 Task: Change scribble  line  to dotted.
Action: Mouse moved to (390, 343)
Screenshot: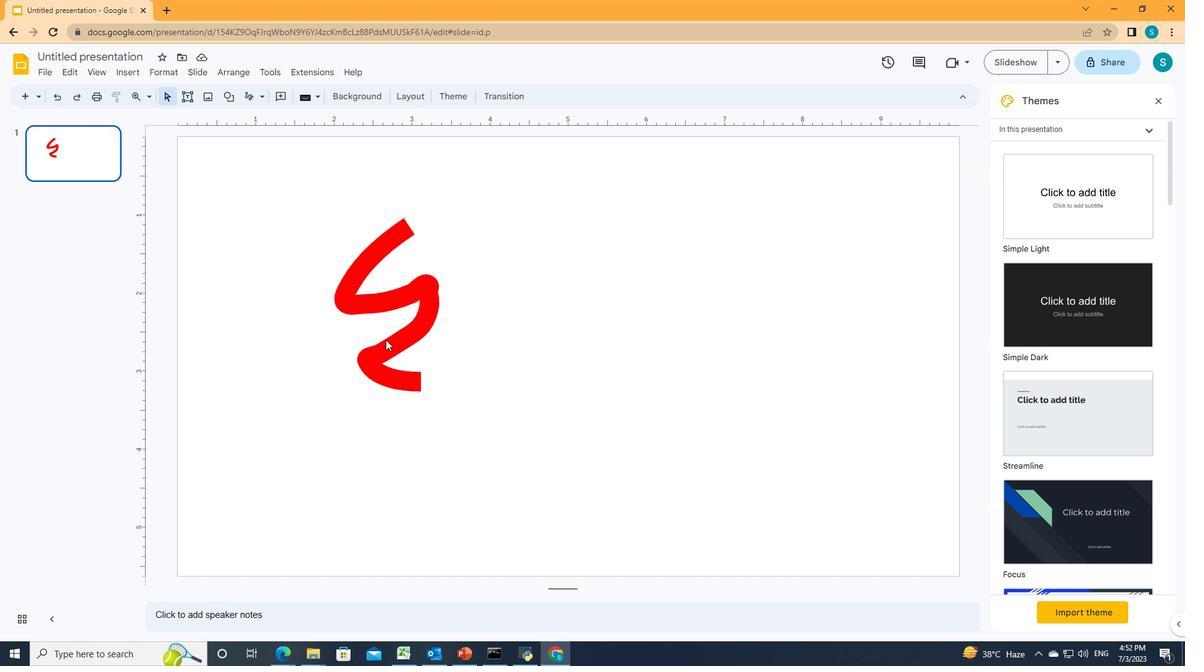 
Action: Mouse pressed left at (390, 343)
Screenshot: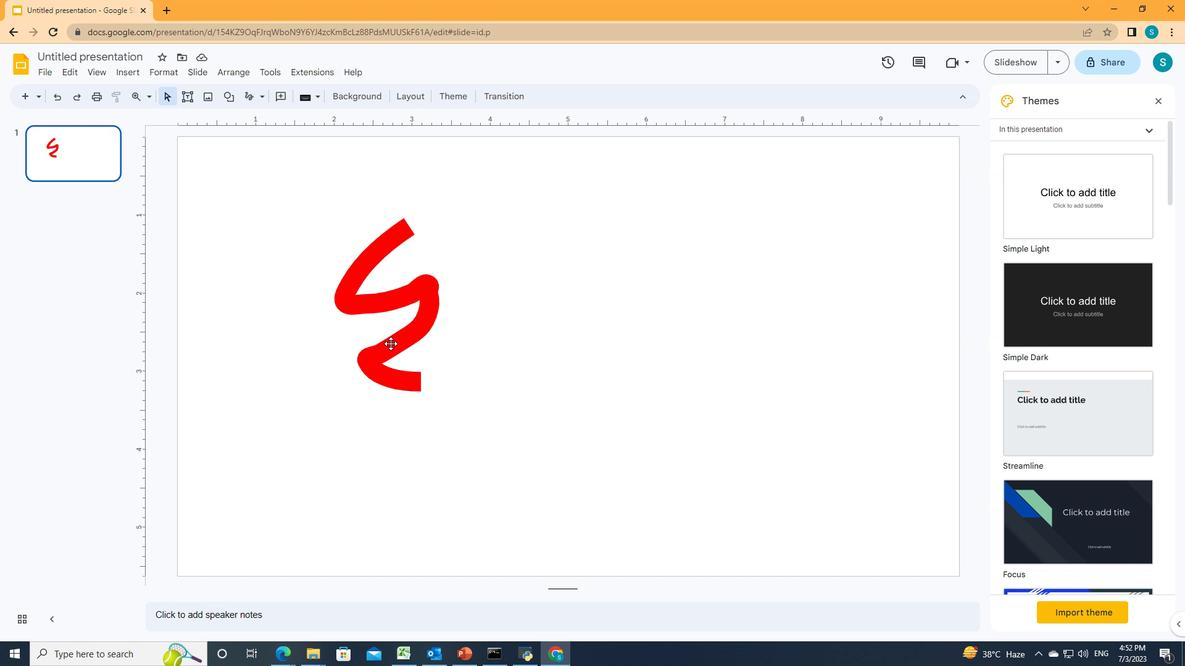 
Action: Mouse moved to (320, 101)
Screenshot: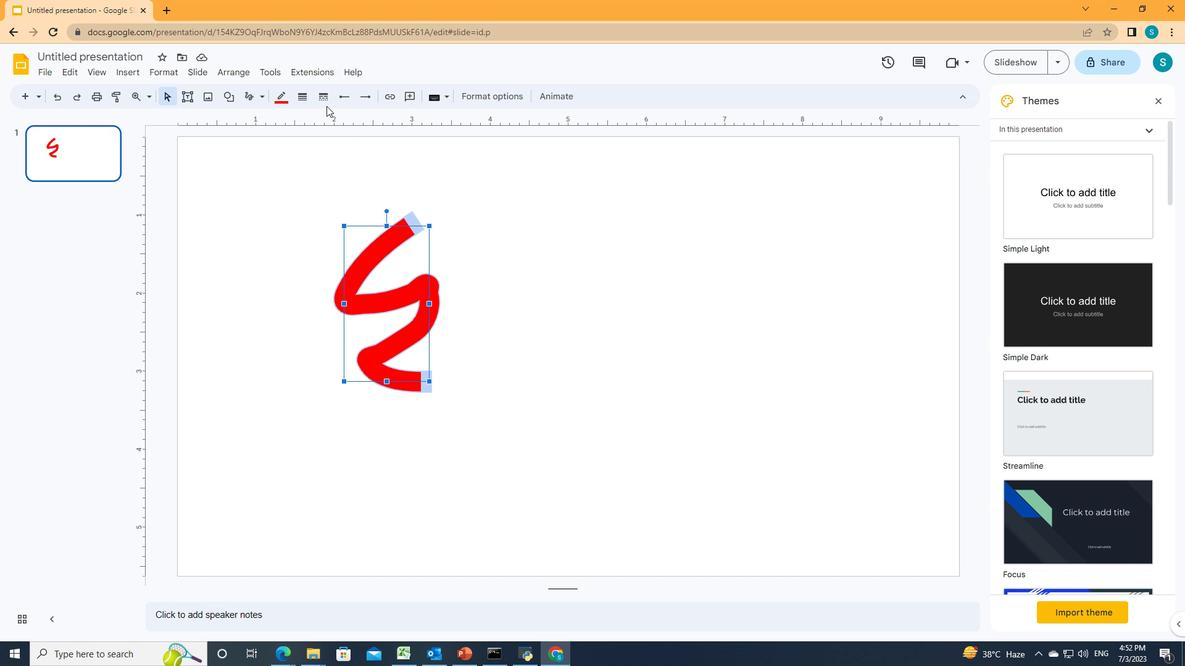 
Action: Mouse pressed left at (320, 101)
Screenshot: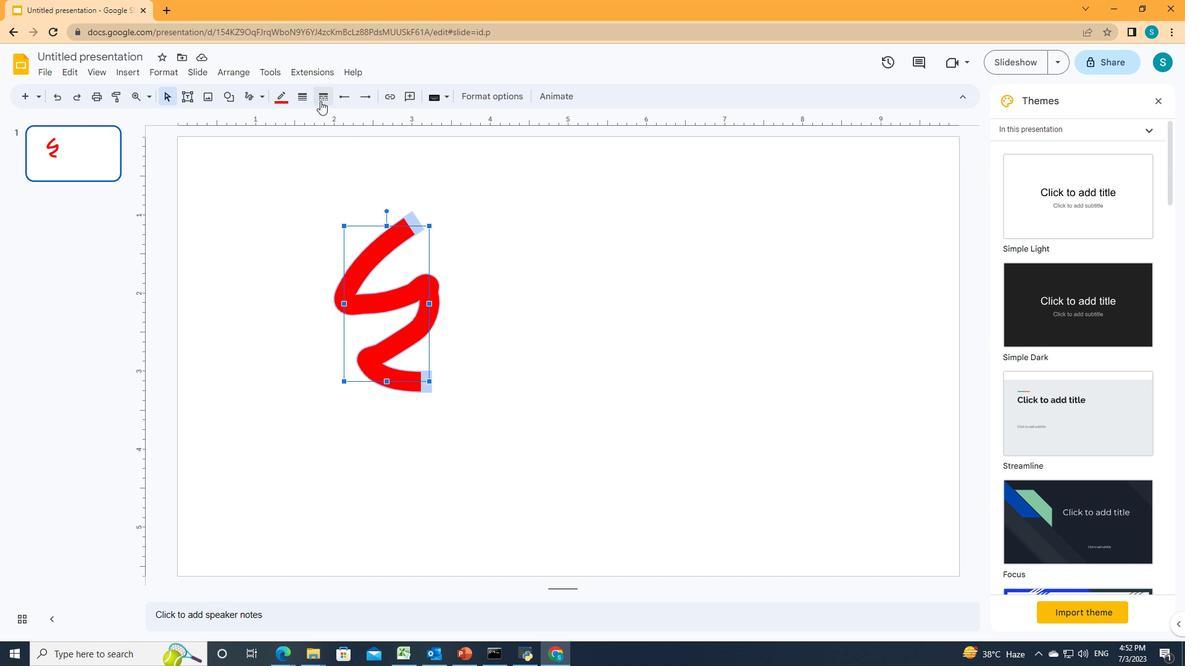
Action: Mouse moved to (329, 135)
Screenshot: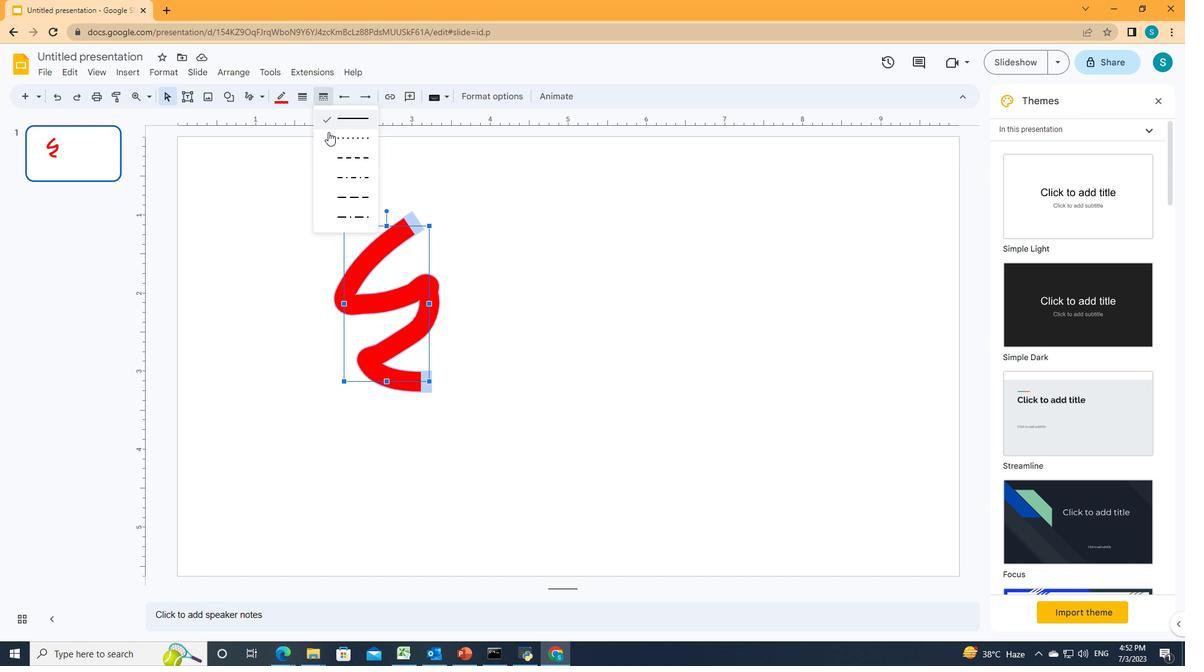 
Action: Mouse pressed left at (329, 135)
Screenshot: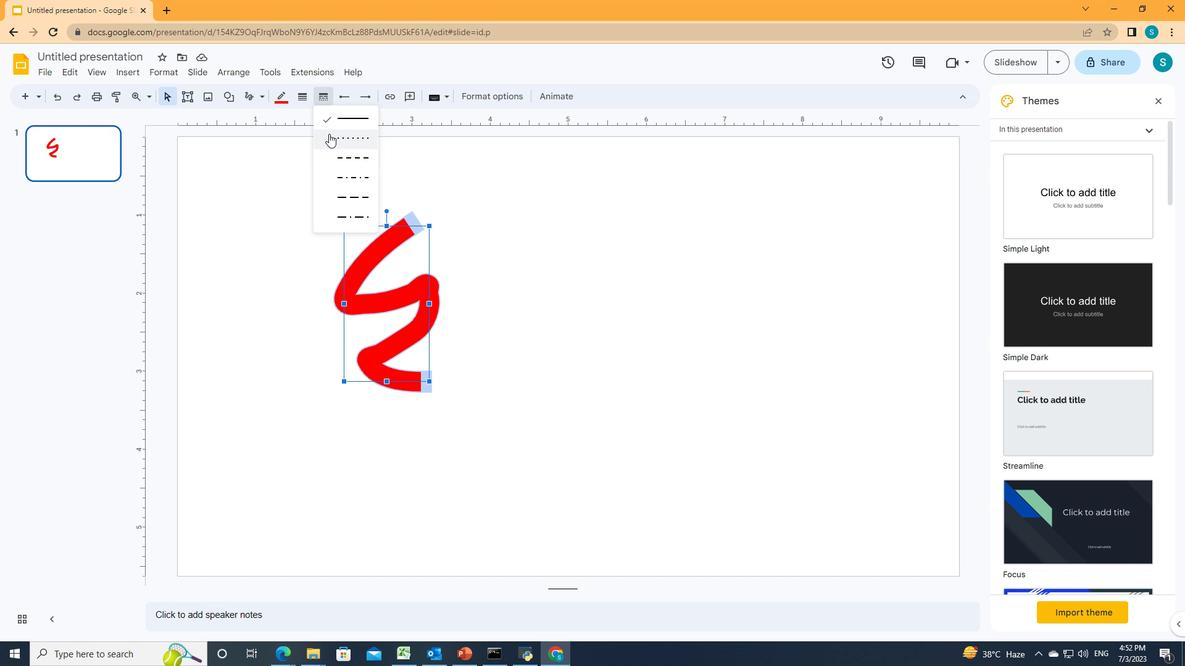 
